 Task: Create a new board button from which we can find a card "Trello first" and copy it at the bottom of the list "Progress report".
Action: Mouse moved to (492, 272)
Screenshot: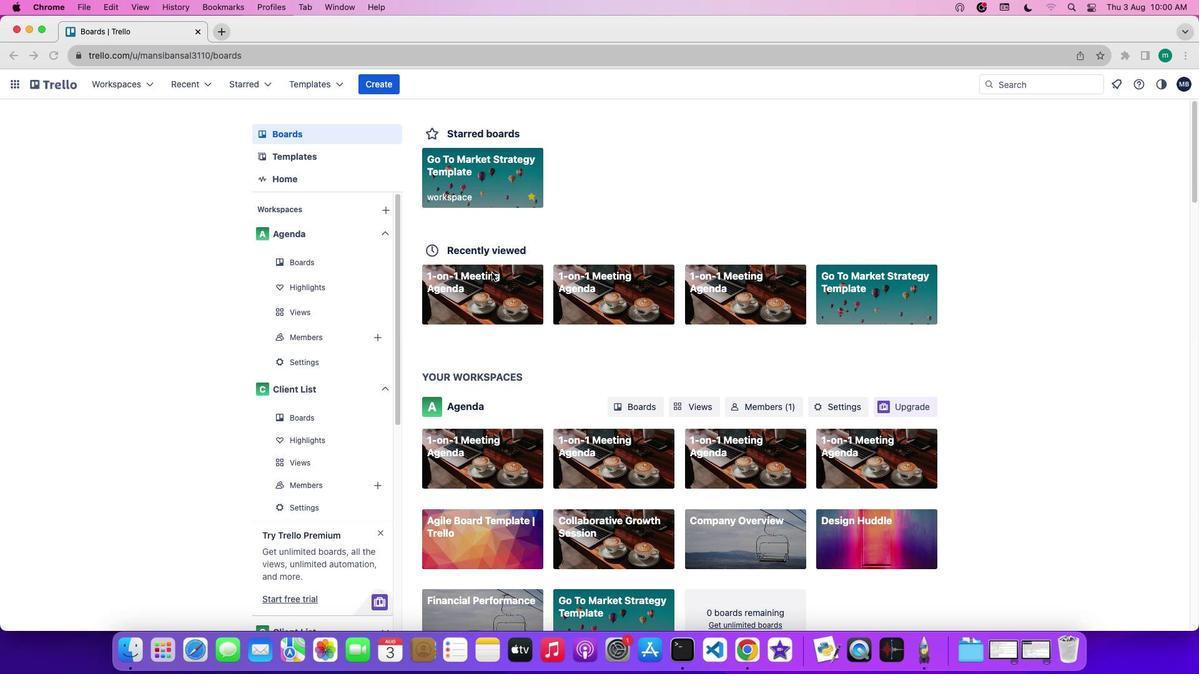 
Action: Mouse pressed left at (492, 272)
Screenshot: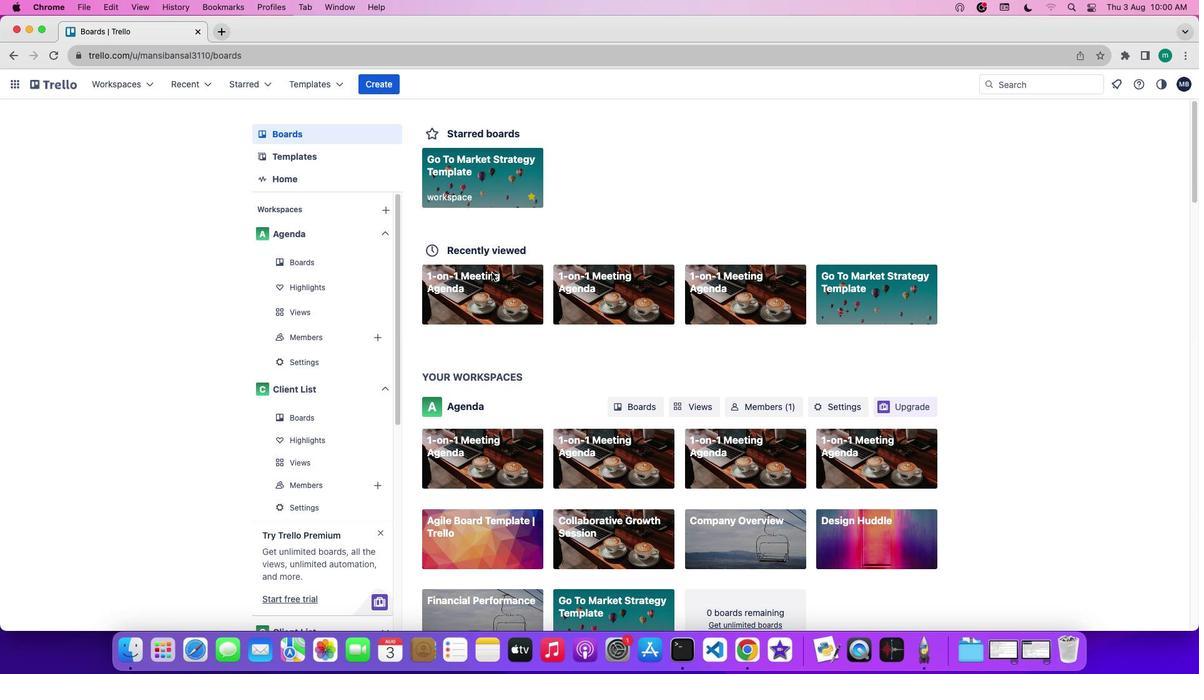 
Action: Mouse pressed left at (492, 272)
Screenshot: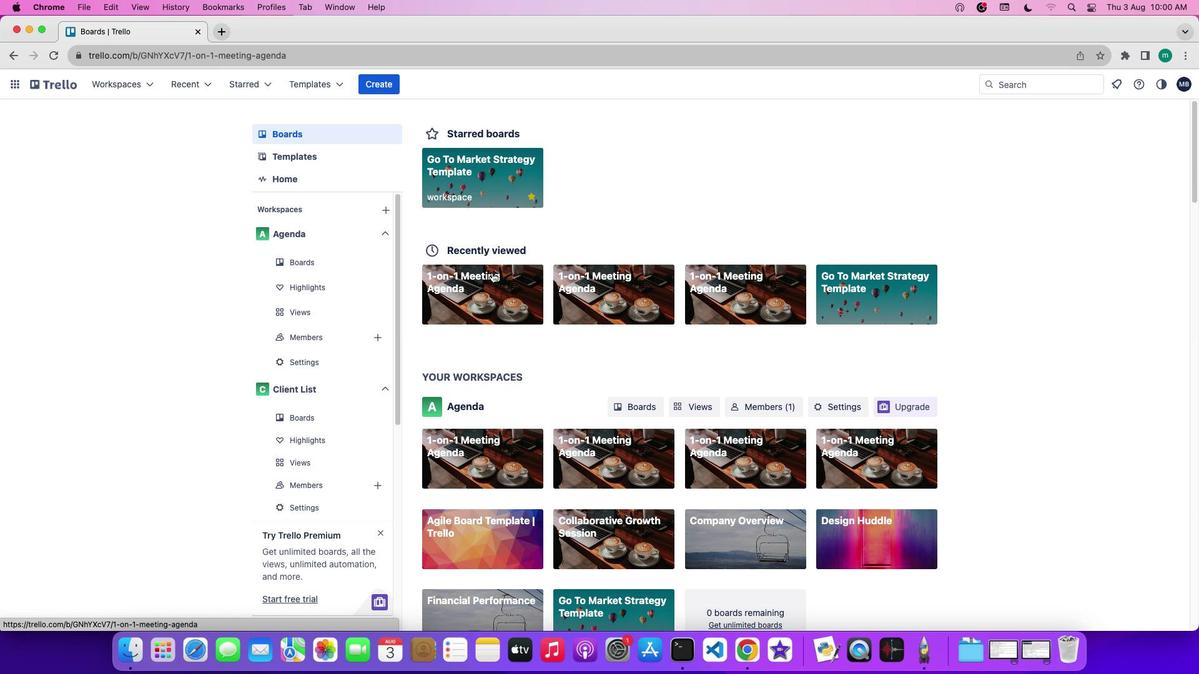 
Action: Mouse moved to (1177, 268)
Screenshot: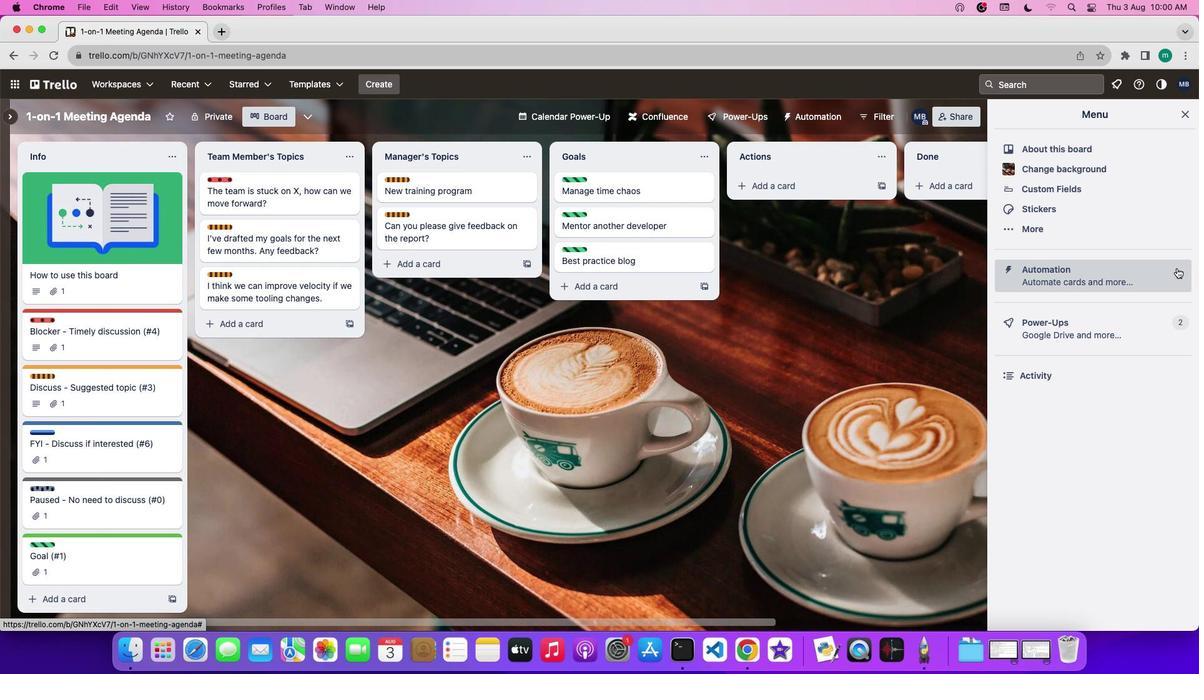
Action: Mouse pressed left at (1177, 268)
Screenshot: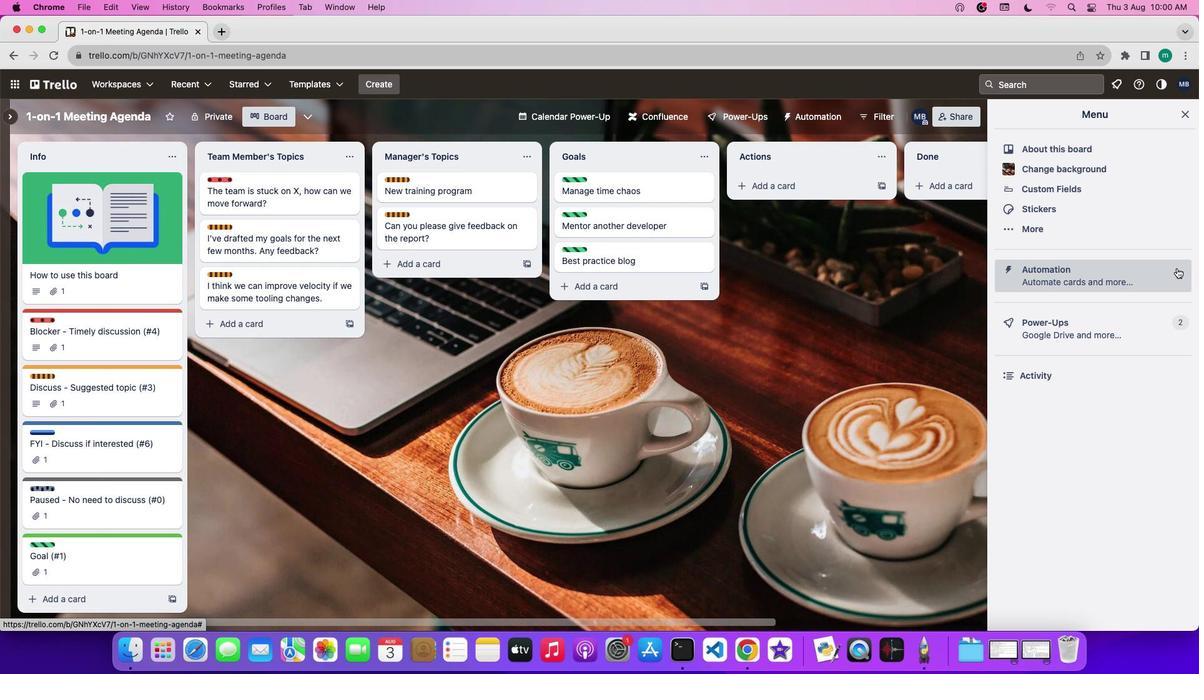 
Action: Mouse moved to (32, 346)
Screenshot: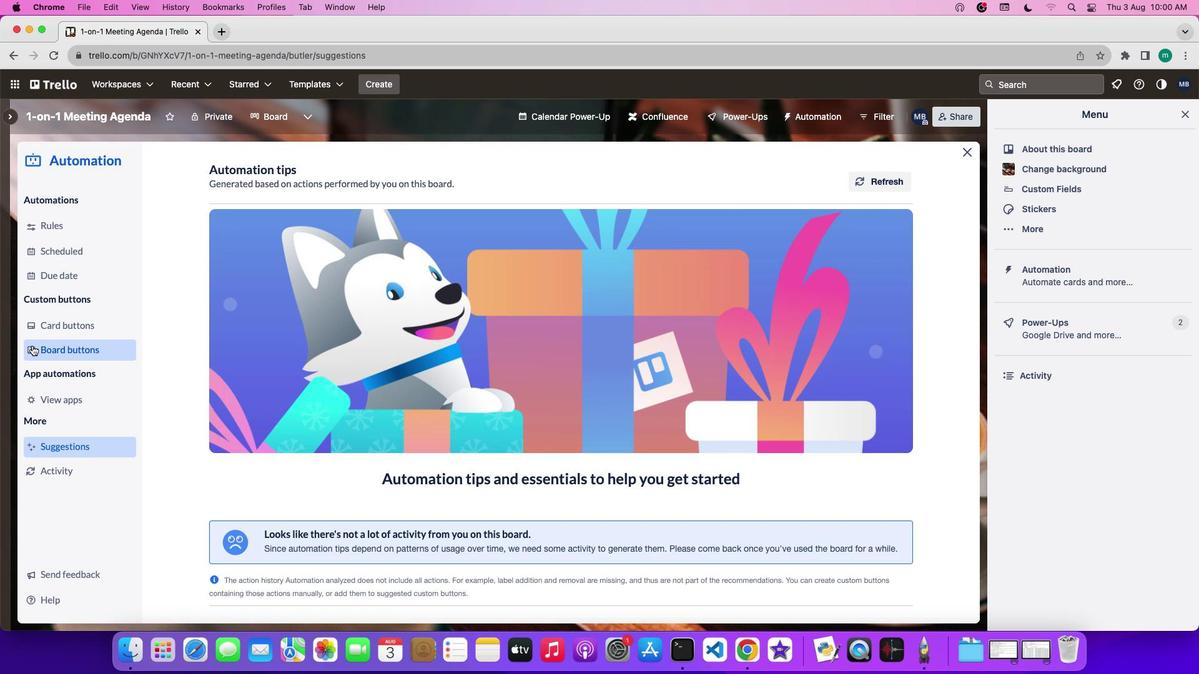 
Action: Mouse pressed left at (32, 346)
Screenshot: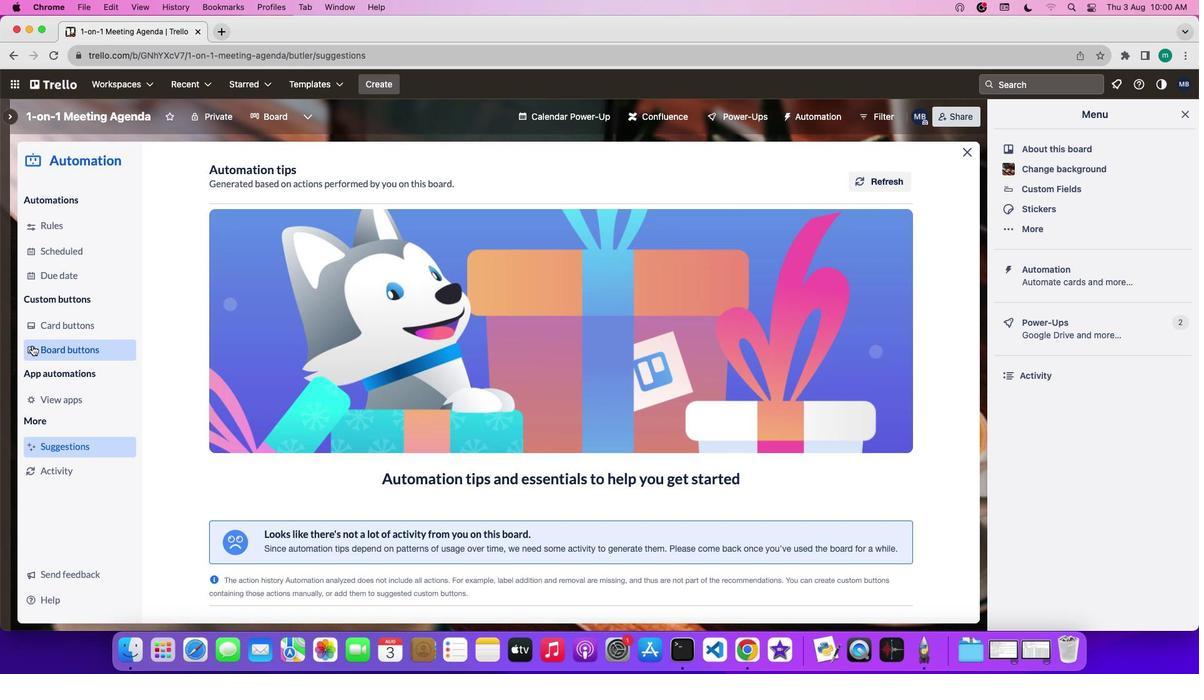 
Action: Mouse moved to (263, 430)
Screenshot: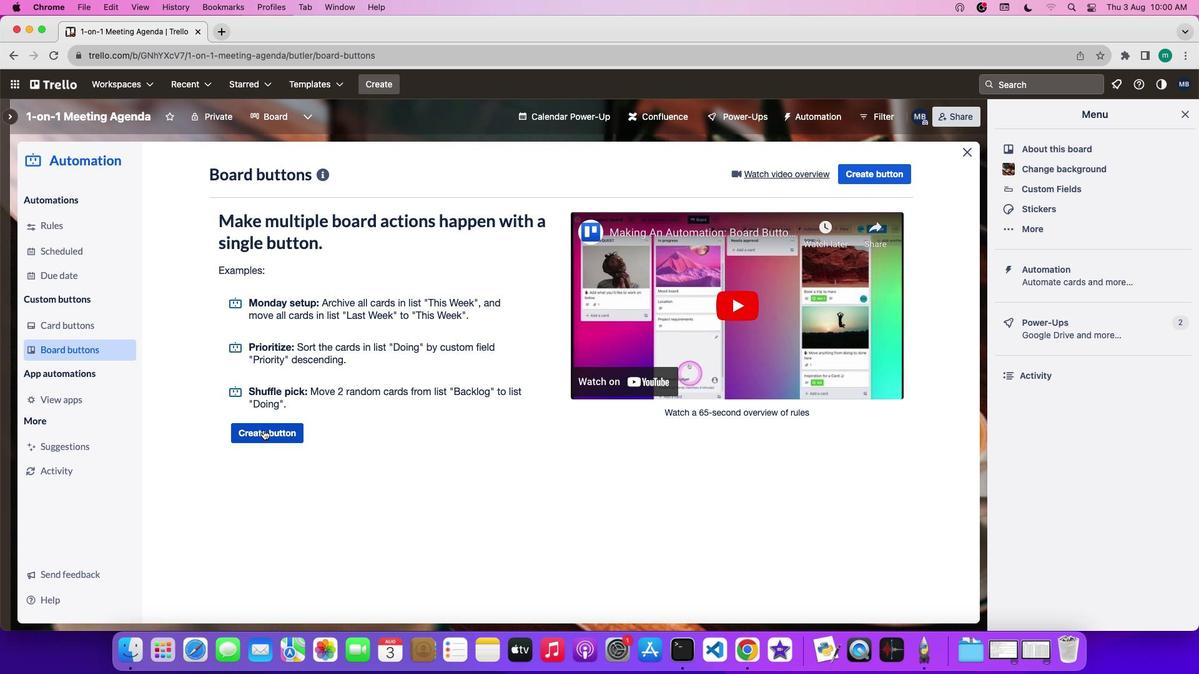 
Action: Mouse pressed left at (263, 430)
Screenshot: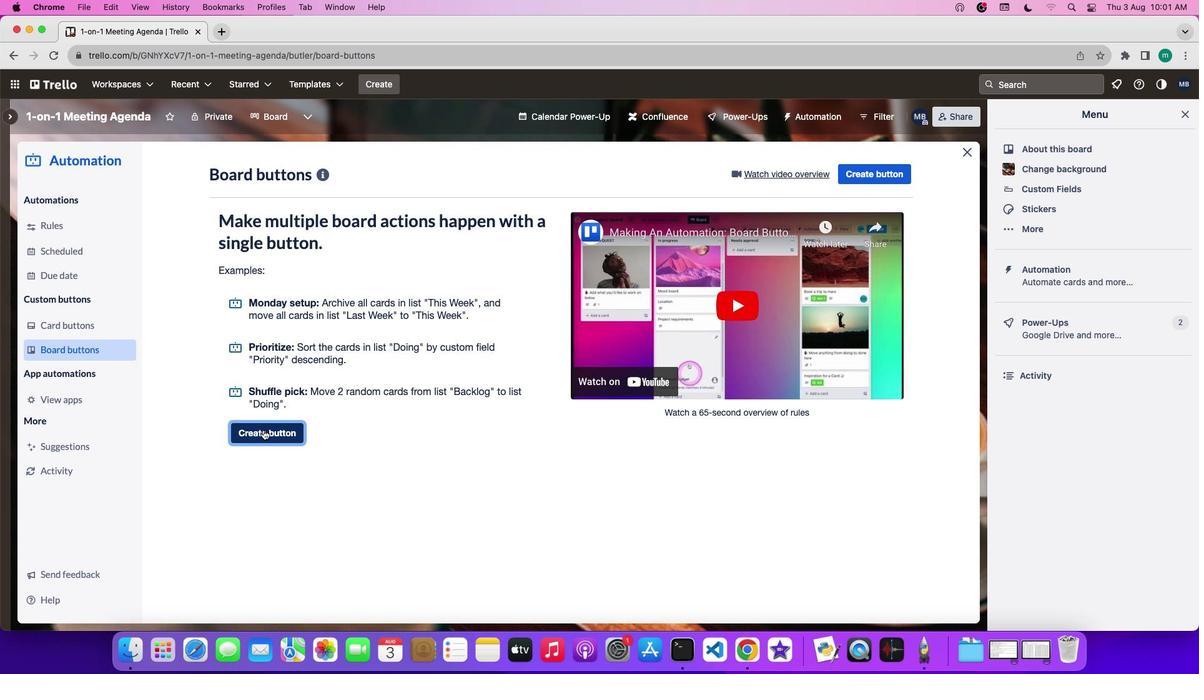 
Action: Mouse moved to (451, 344)
Screenshot: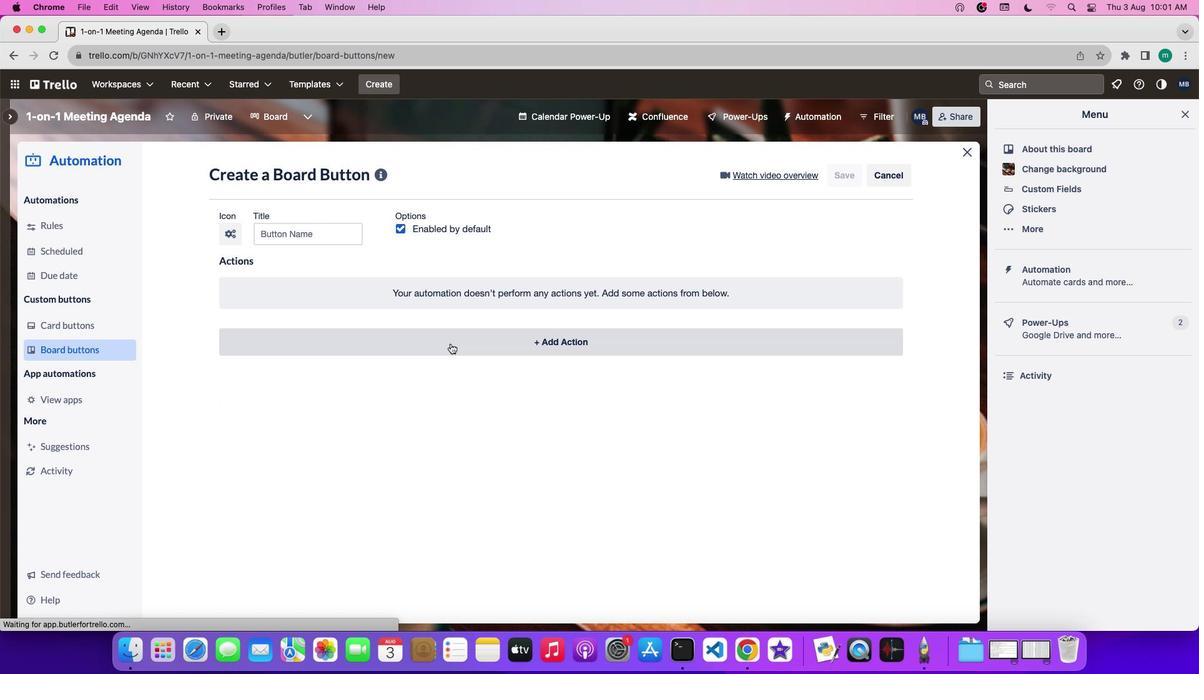 
Action: Mouse pressed left at (451, 344)
Screenshot: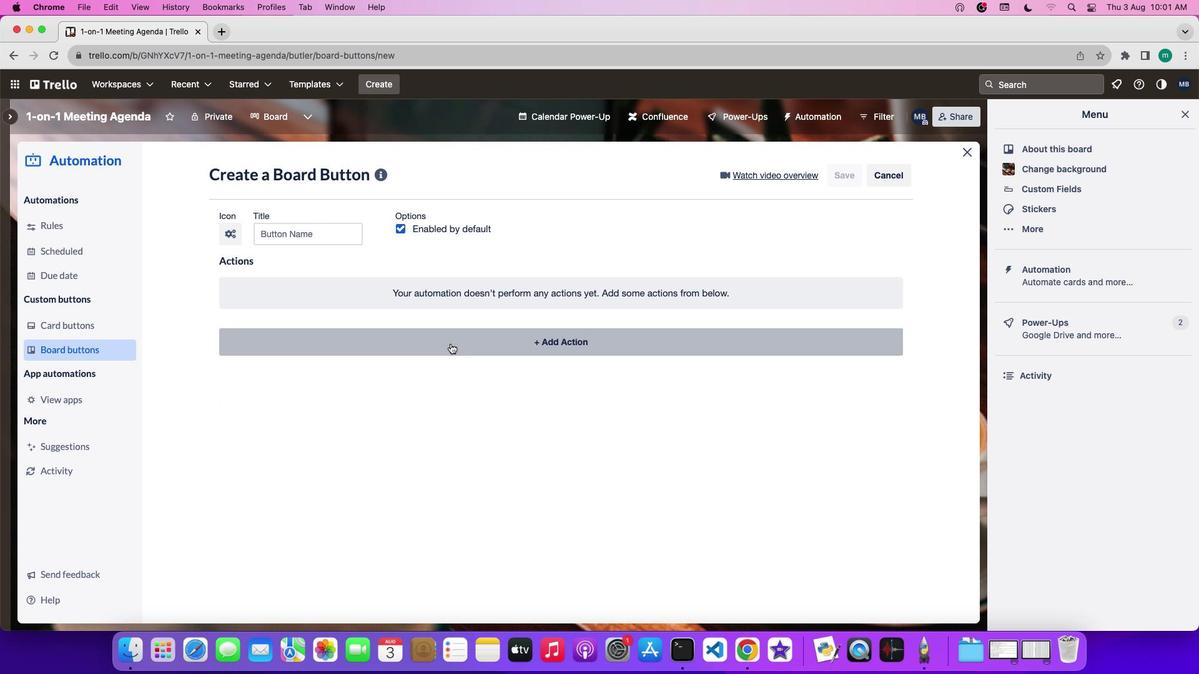 
Action: Mouse moved to (307, 528)
Screenshot: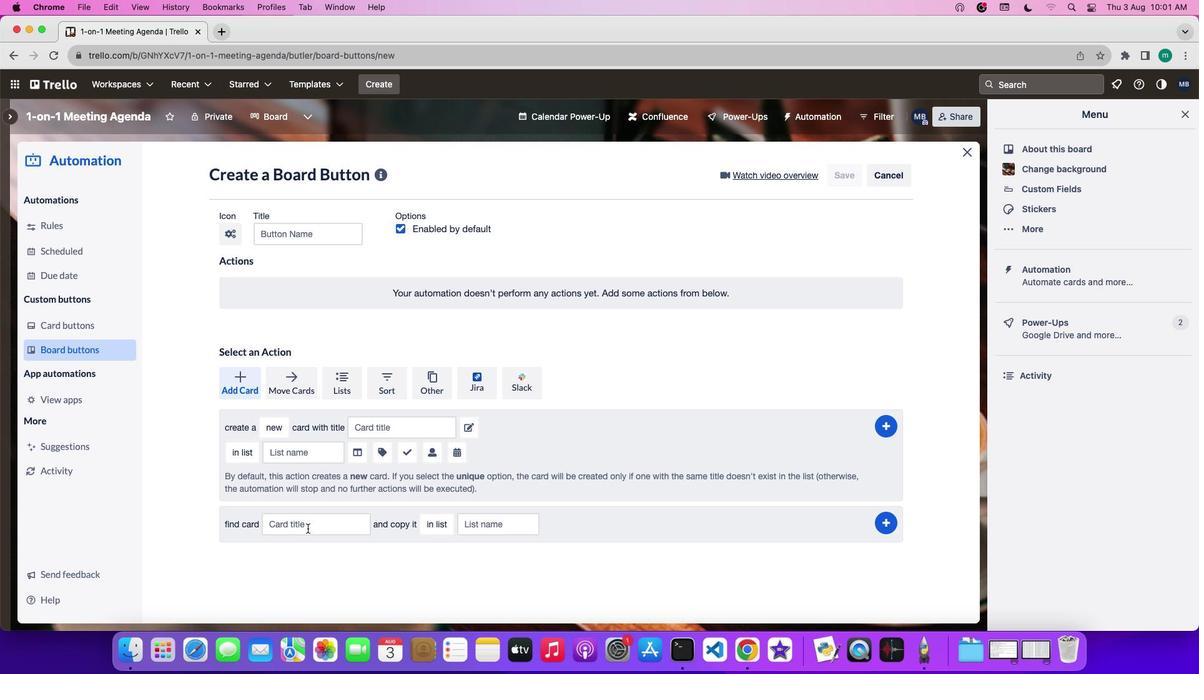 
Action: Mouse pressed left at (307, 528)
Screenshot: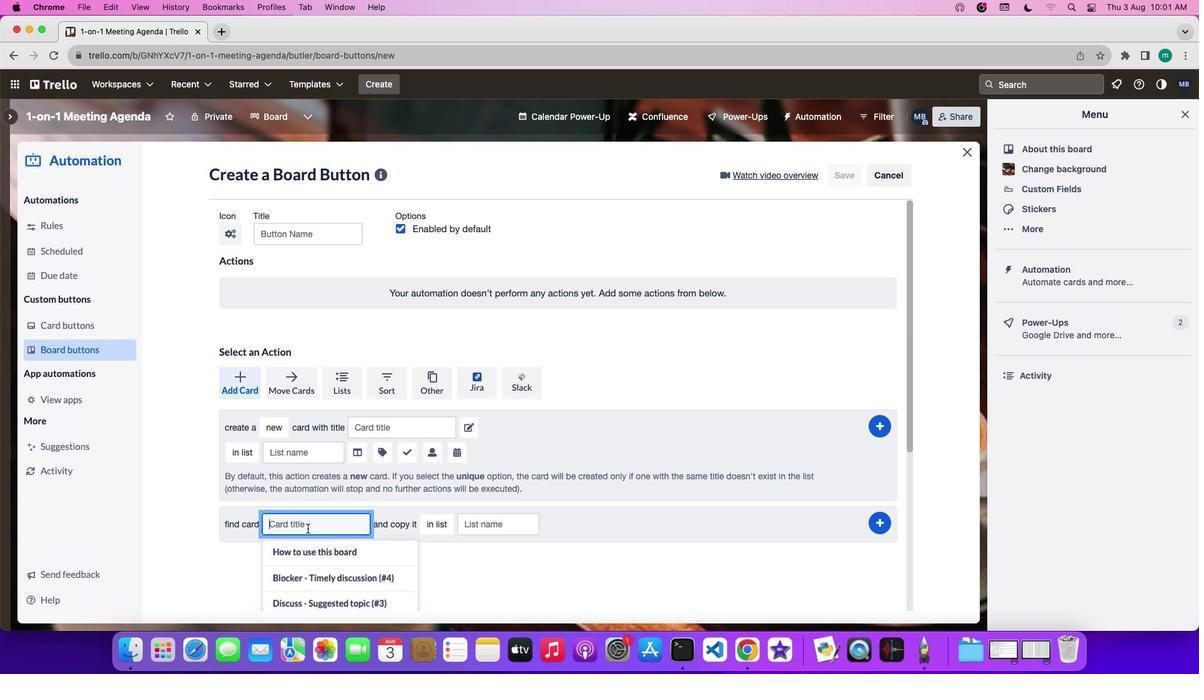 
Action: Key pressed Key.shift'T''r''e''l''l''o'Key.spaceKey.shift'f''i''r''s''t'
Screenshot: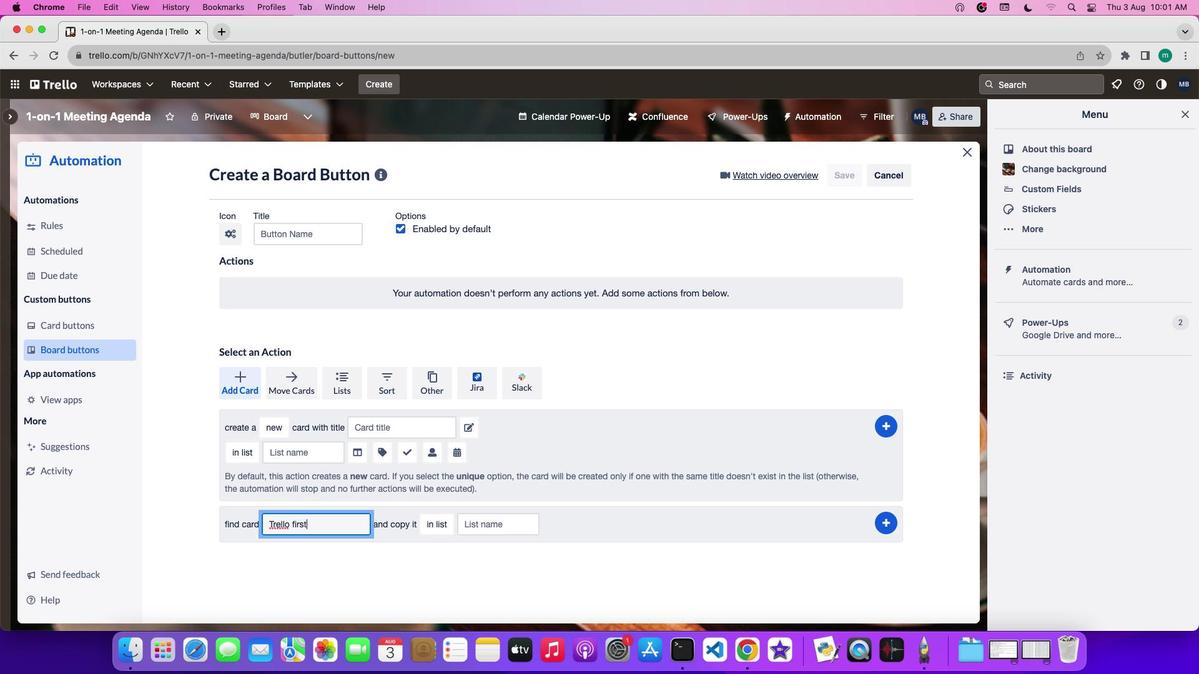 
Action: Mouse moved to (431, 527)
Screenshot: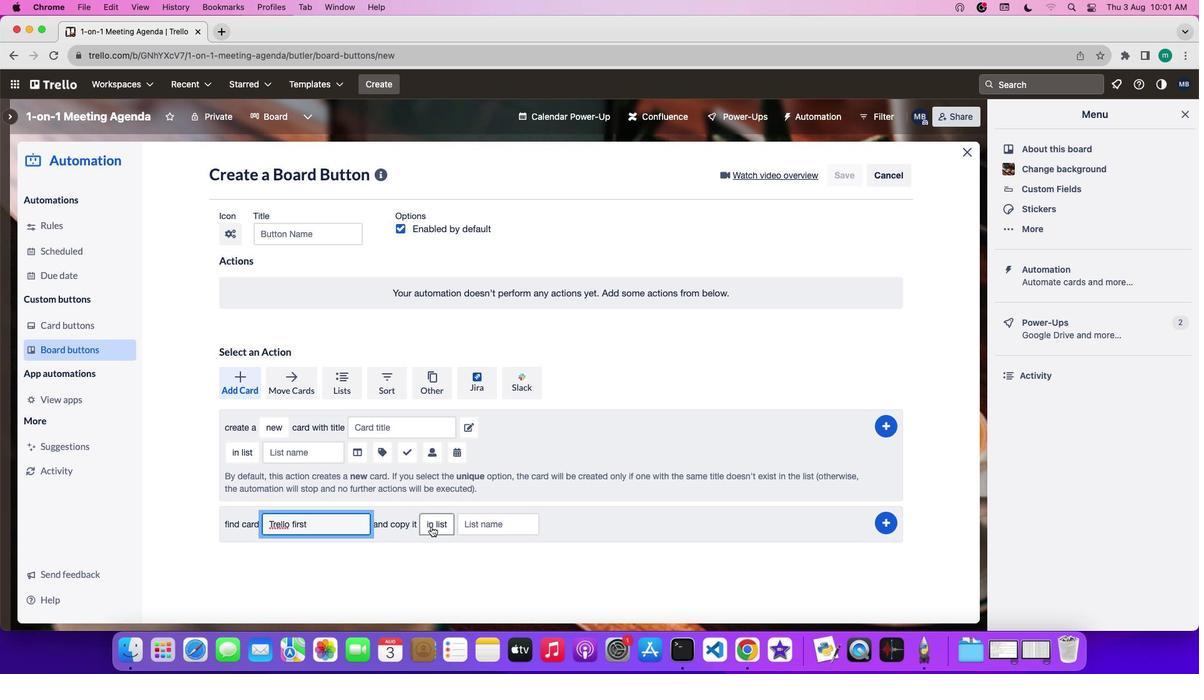 
Action: Mouse pressed left at (431, 527)
Screenshot: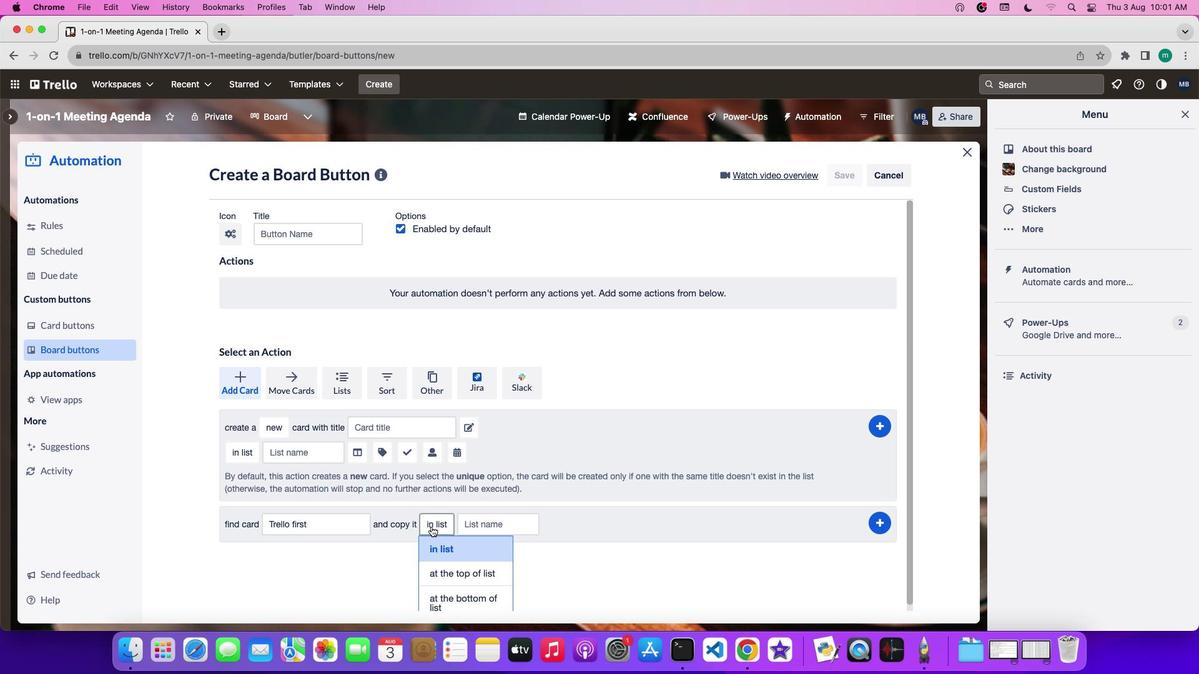 
Action: Mouse moved to (457, 604)
Screenshot: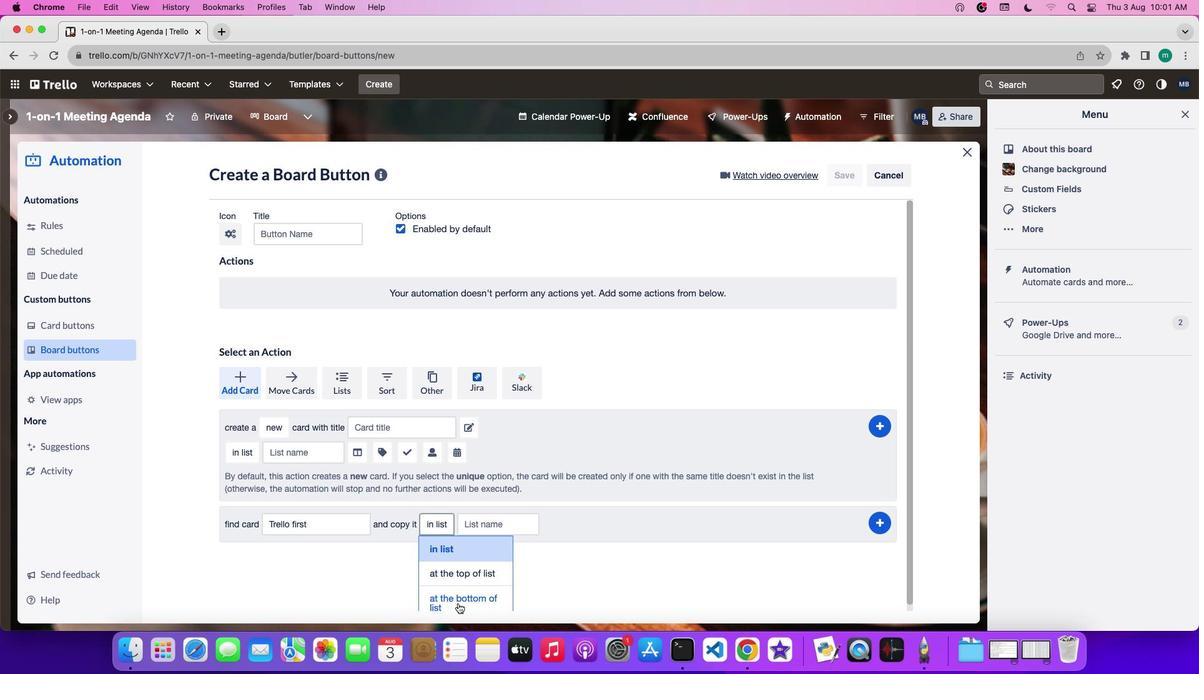 
Action: Mouse pressed left at (457, 604)
Screenshot: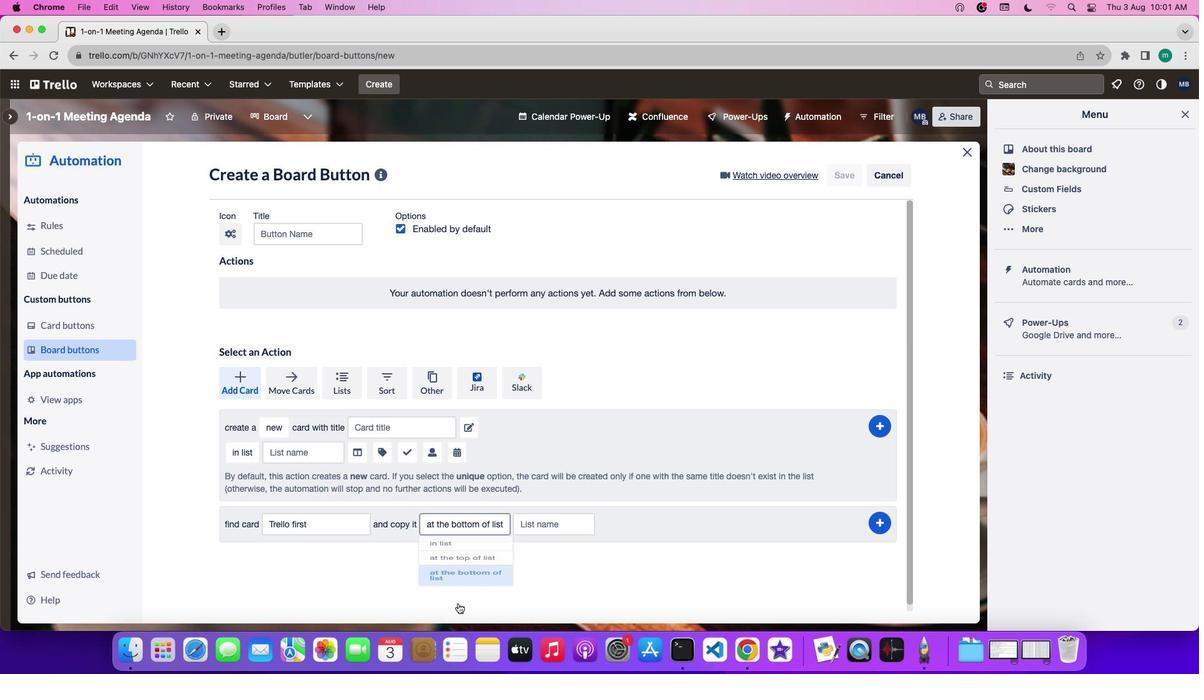 
Action: Mouse moved to (558, 521)
Screenshot: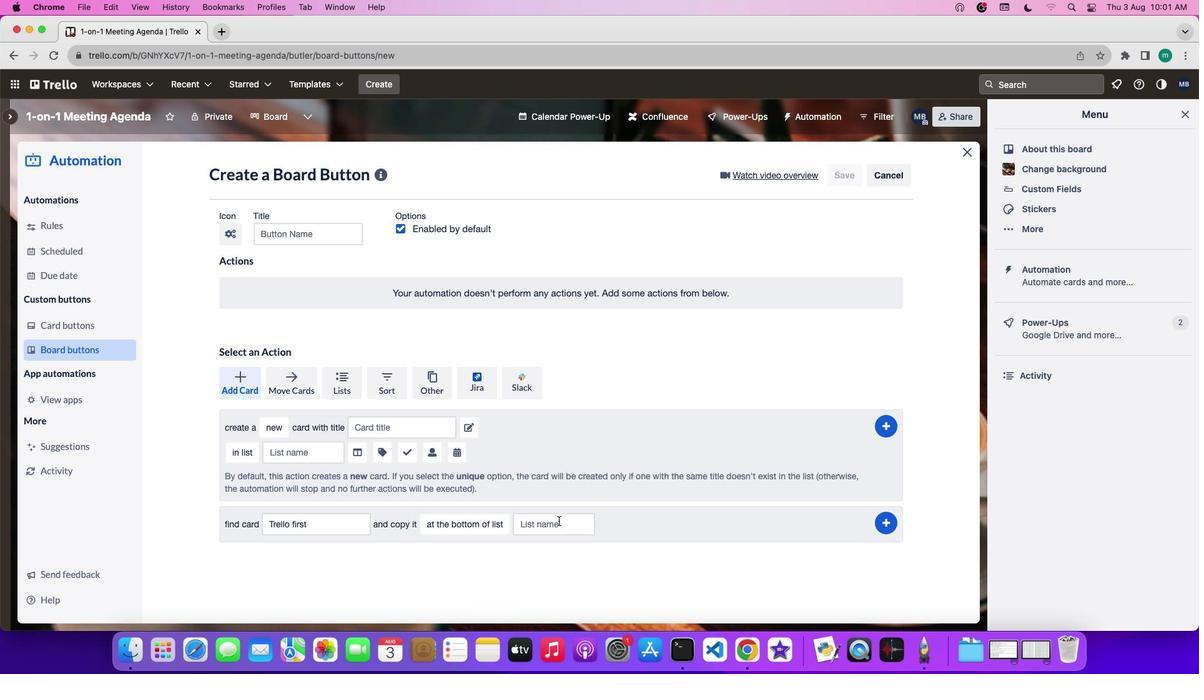 
Action: Mouse pressed left at (558, 521)
Screenshot: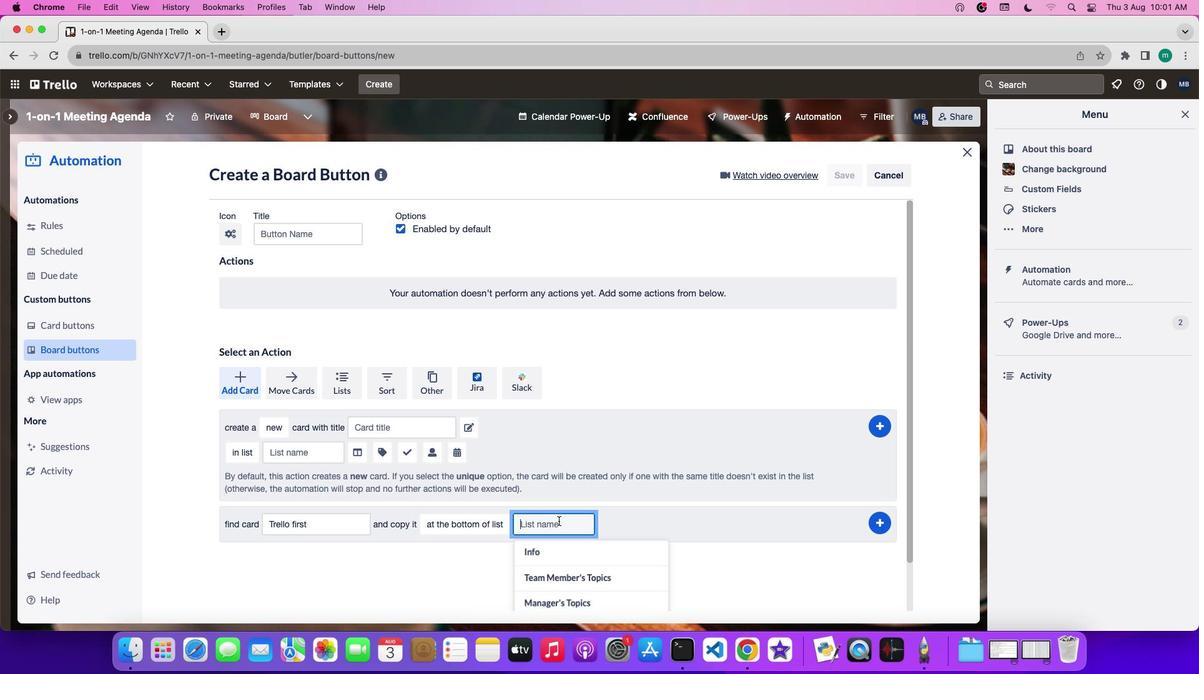 
Action: Key pressed Key.shift'P''r''o''g''r''e''s''s'Key.space'r''e''p''o''r''t'
Screenshot: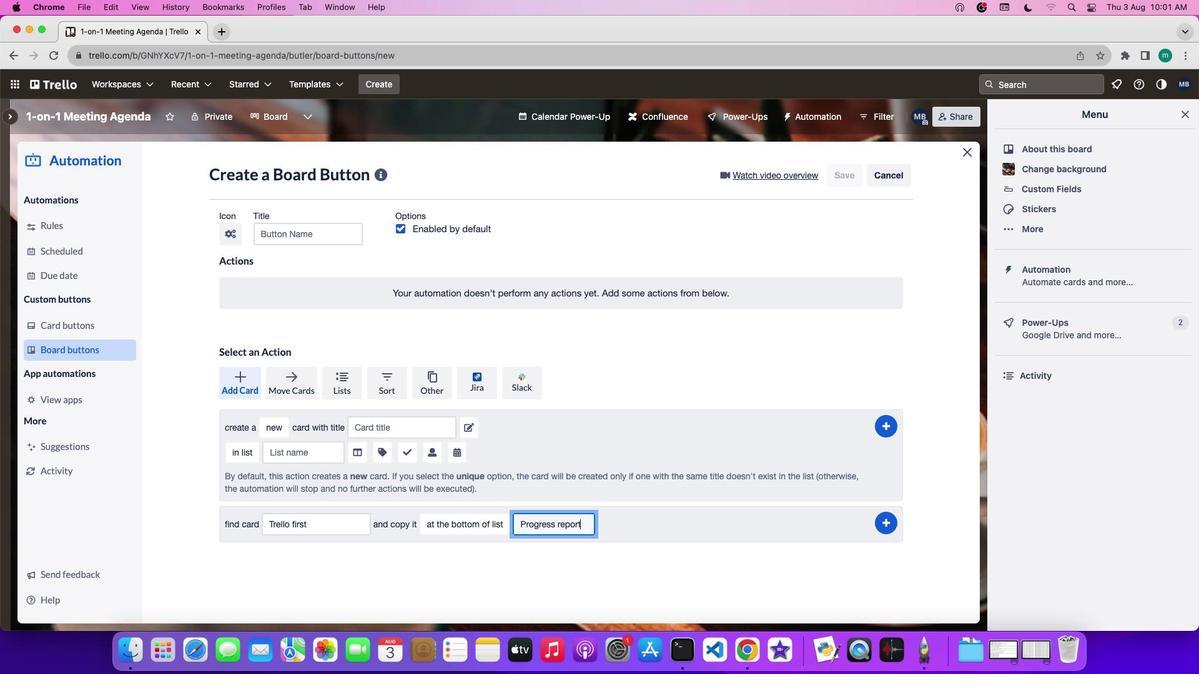 
Action: Mouse moved to (888, 518)
Screenshot: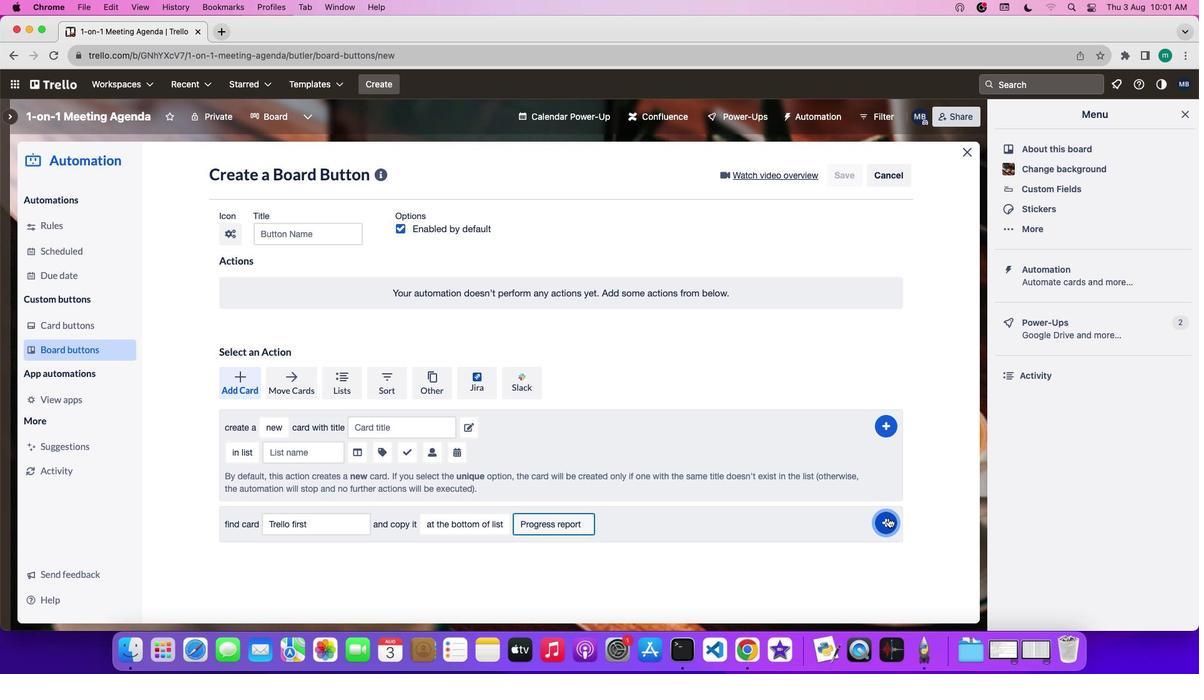 
Action: Mouse pressed left at (888, 518)
Screenshot: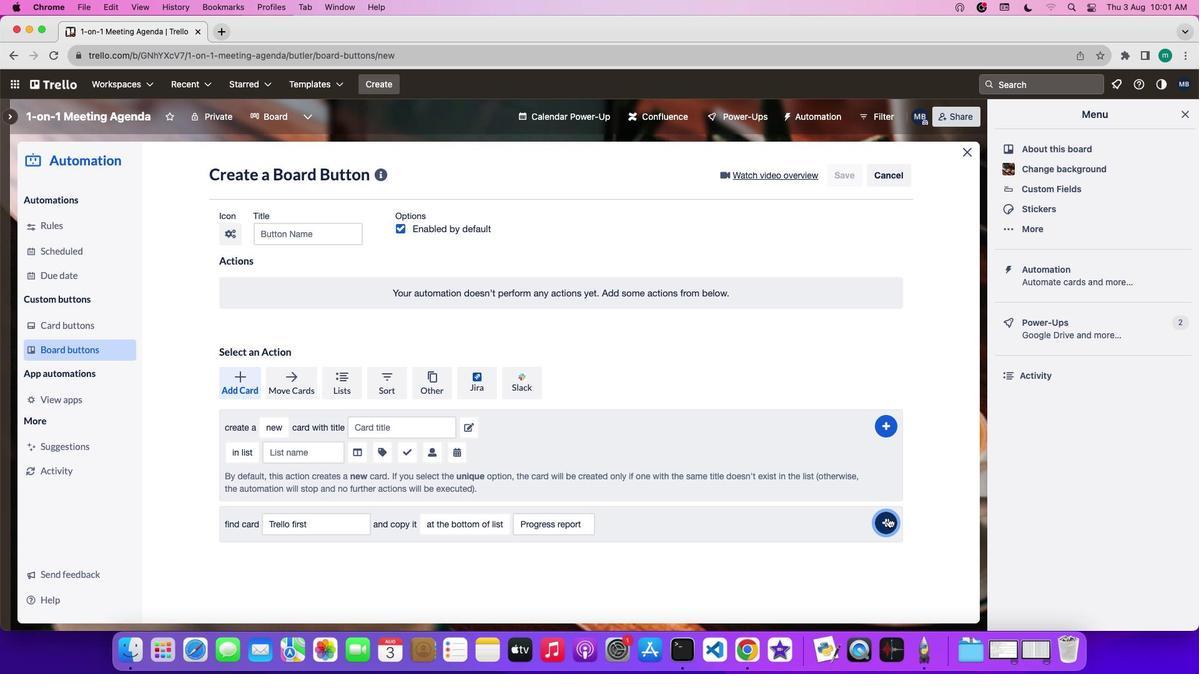 
